 Task: Select the range D1:D11 in protected sheets and ranges.
Action: Mouse moved to (191, 71)
Screenshot: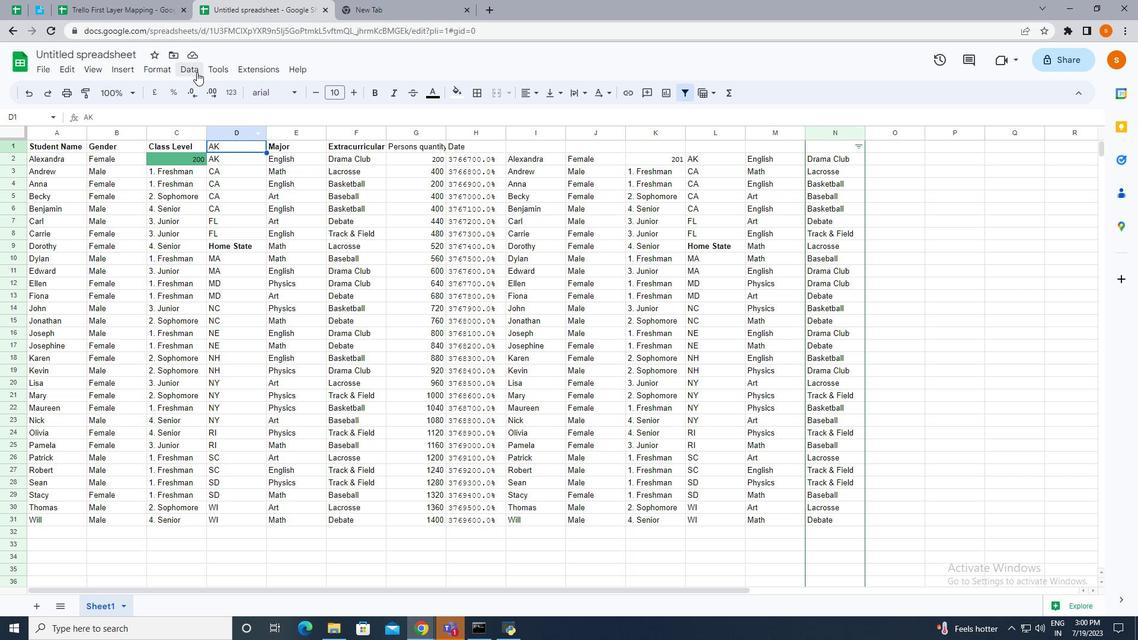 
Action: Mouse pressed left at (191, 71)
Screenshot: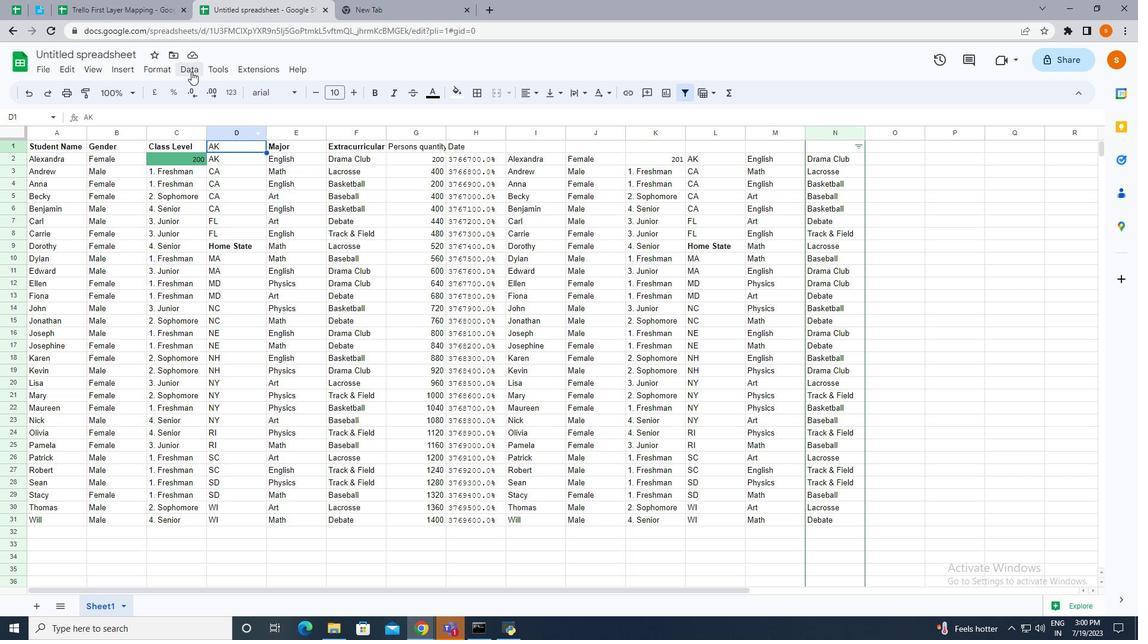 
Action: Mouse moved to (228, 203)
Screenshot: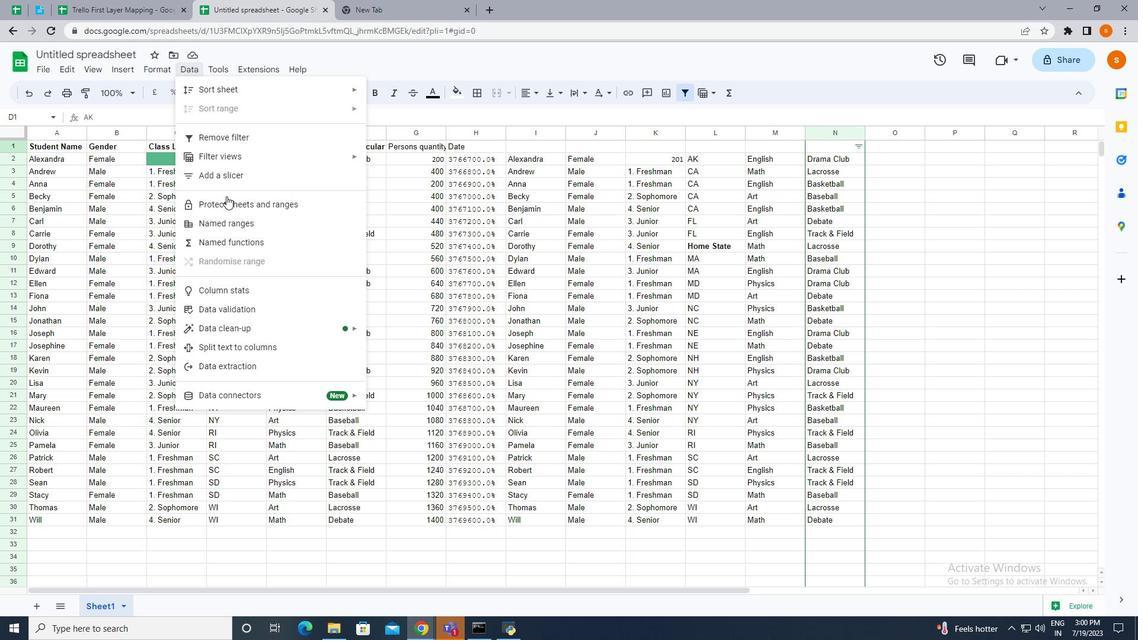 
Action: Mouse pressed left at (228, 203)
Screenshot: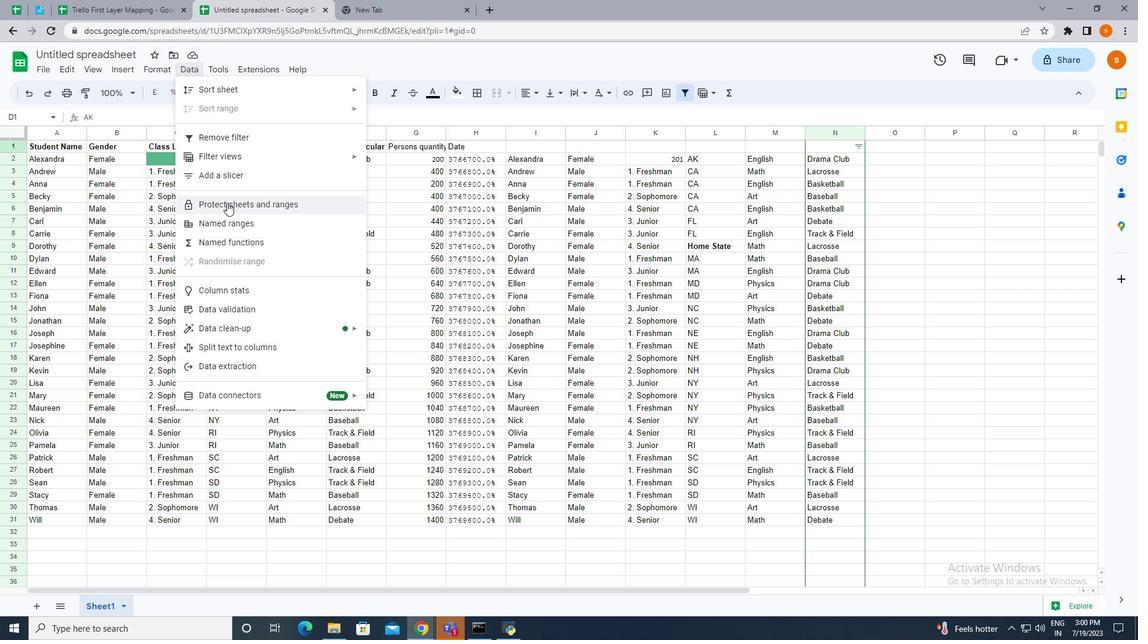 
Action: Mouse moved to (953, 125)
Screenshot: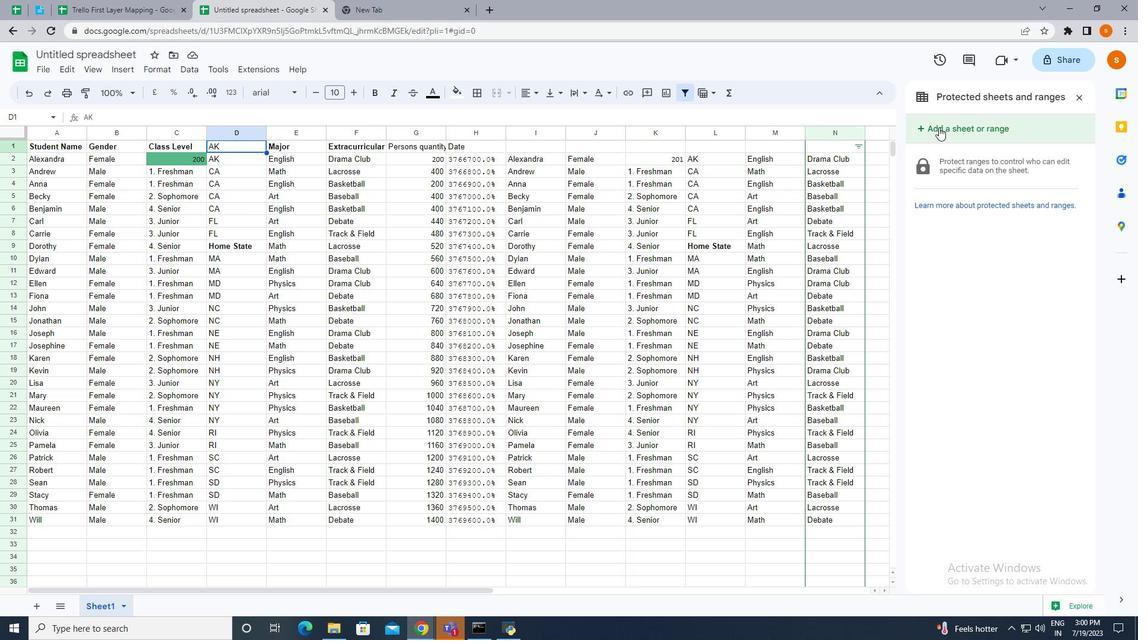 
Action: Mouse pressed left at (953, 125)
Screenshot: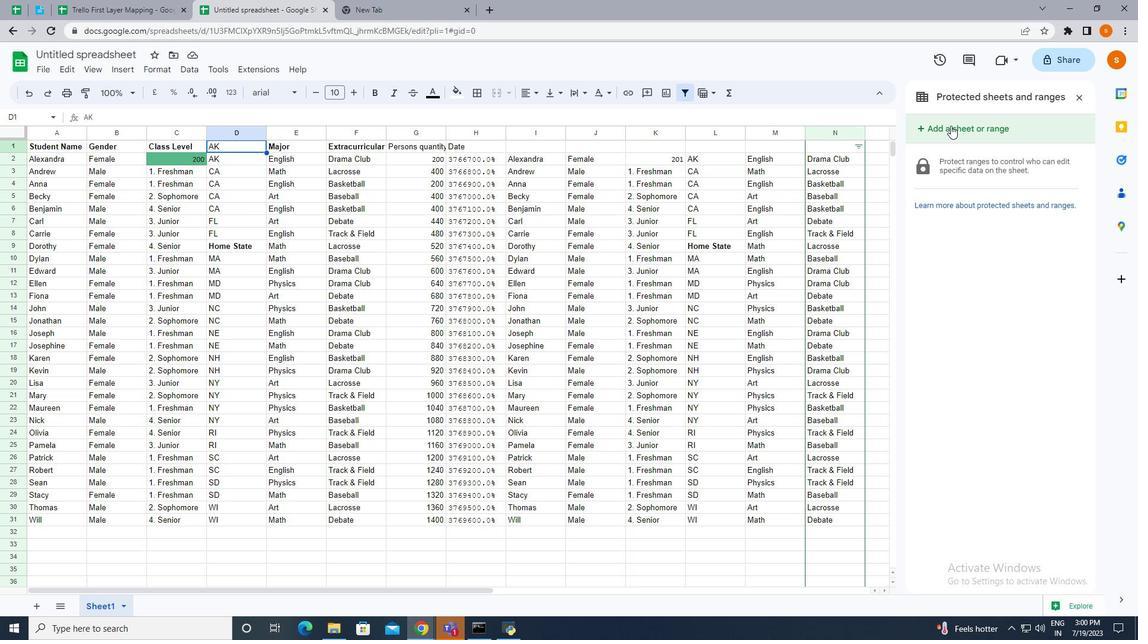
Action: Mouse moved to (976, 193)
Screenshot: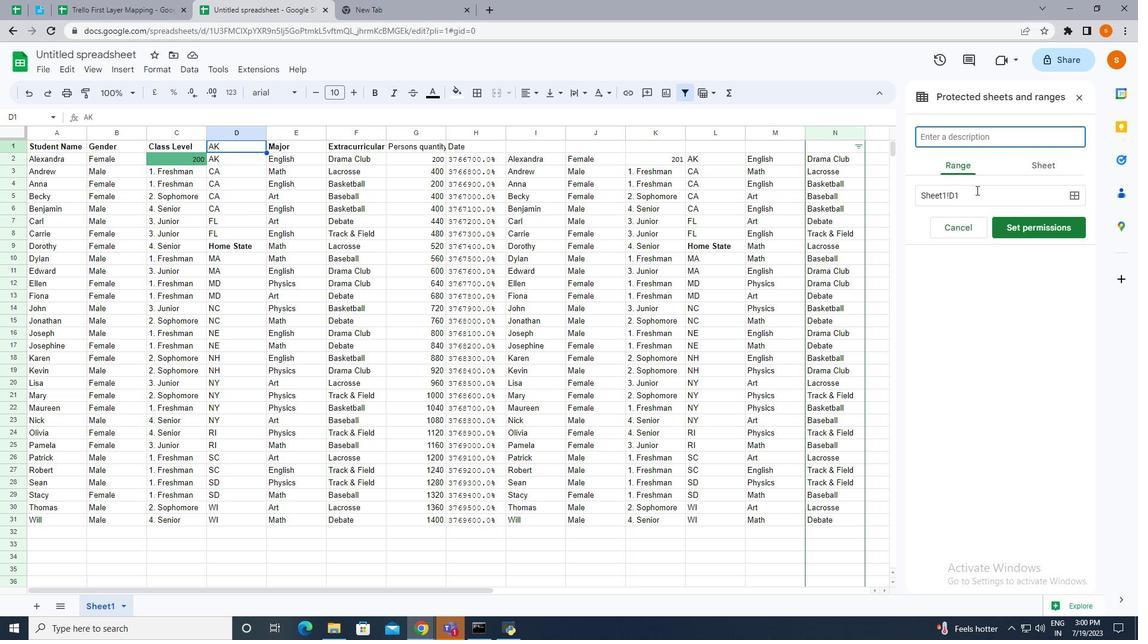 
Action: Mouse pressed left at (976, 193)
Screenshot: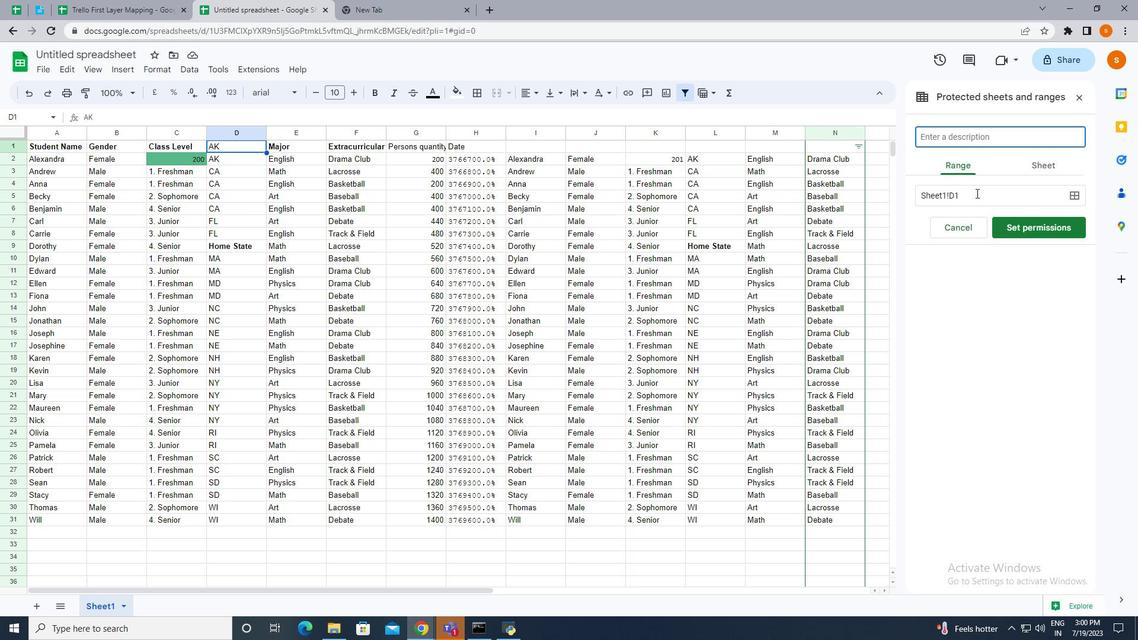 
Action: Mouse moved to (1069, 194)
Screenshot: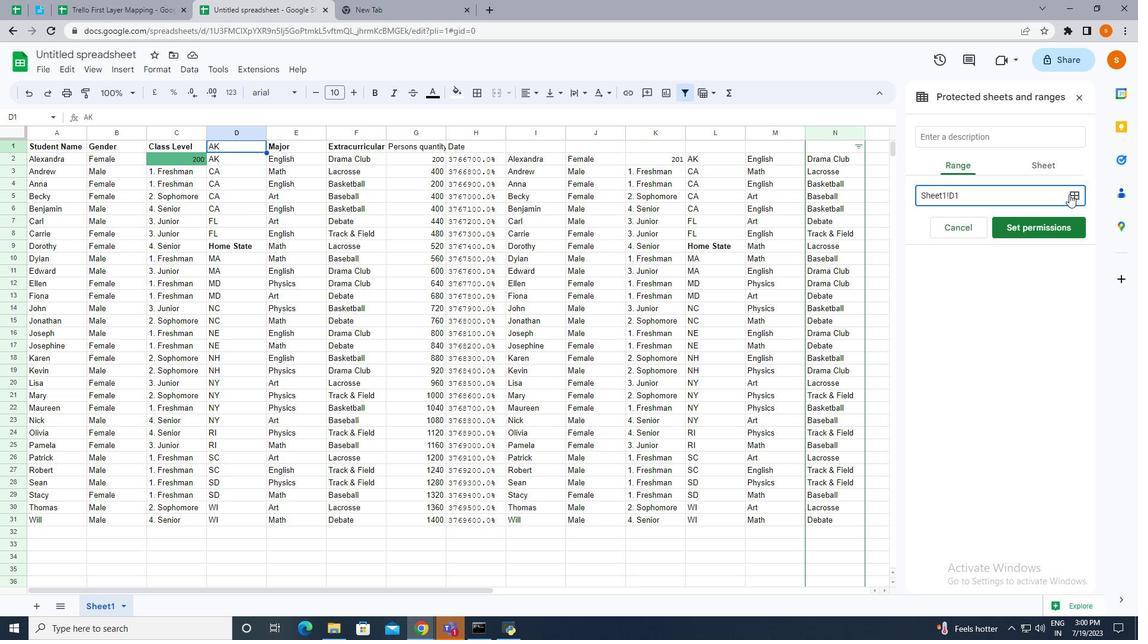 
Action: Mouse pressed left at (1069, 194)
Screenshot: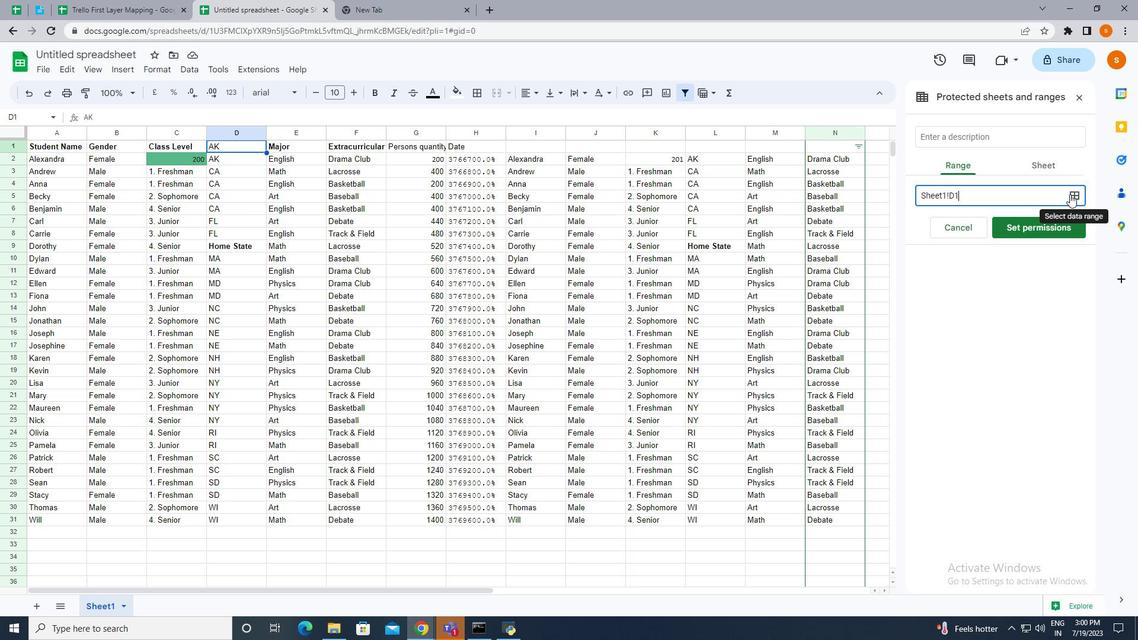 
Action: Mouse moved to (225, 145)
Screenshot: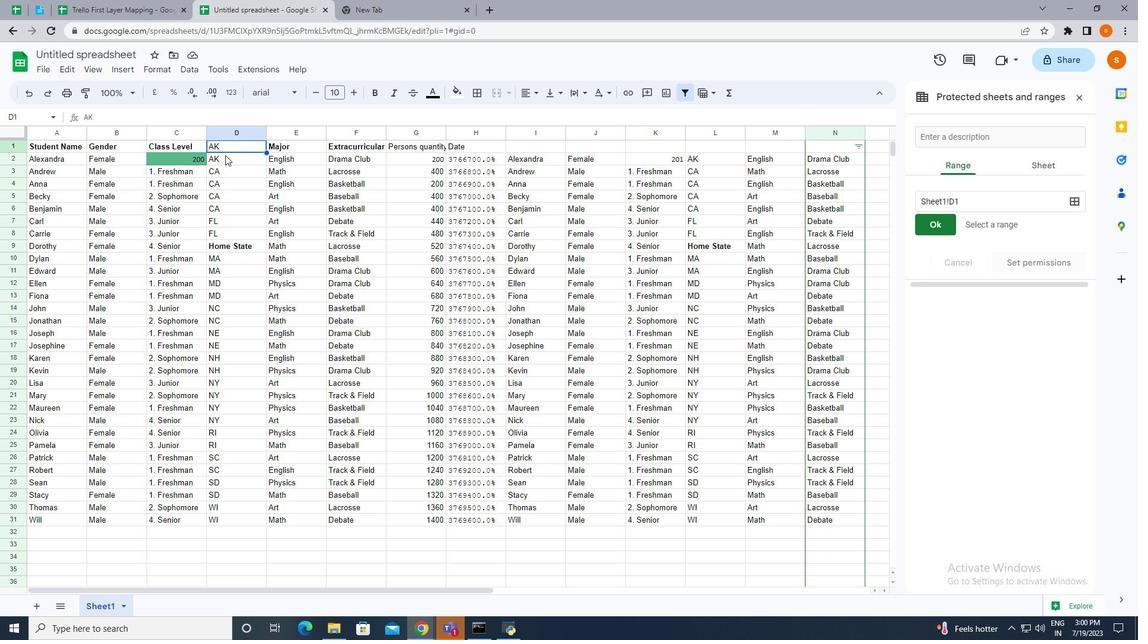 
Action: Mouse pressed left at (225, 145)
Screenshot: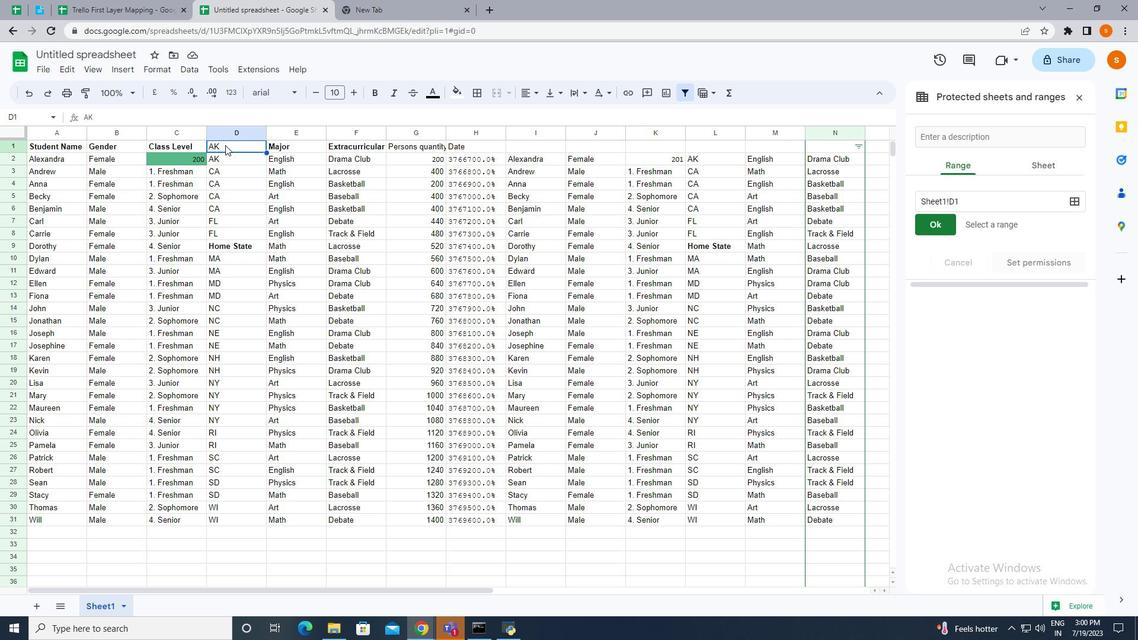 
Action: Mouse moved to (749, 313)
Screenshot: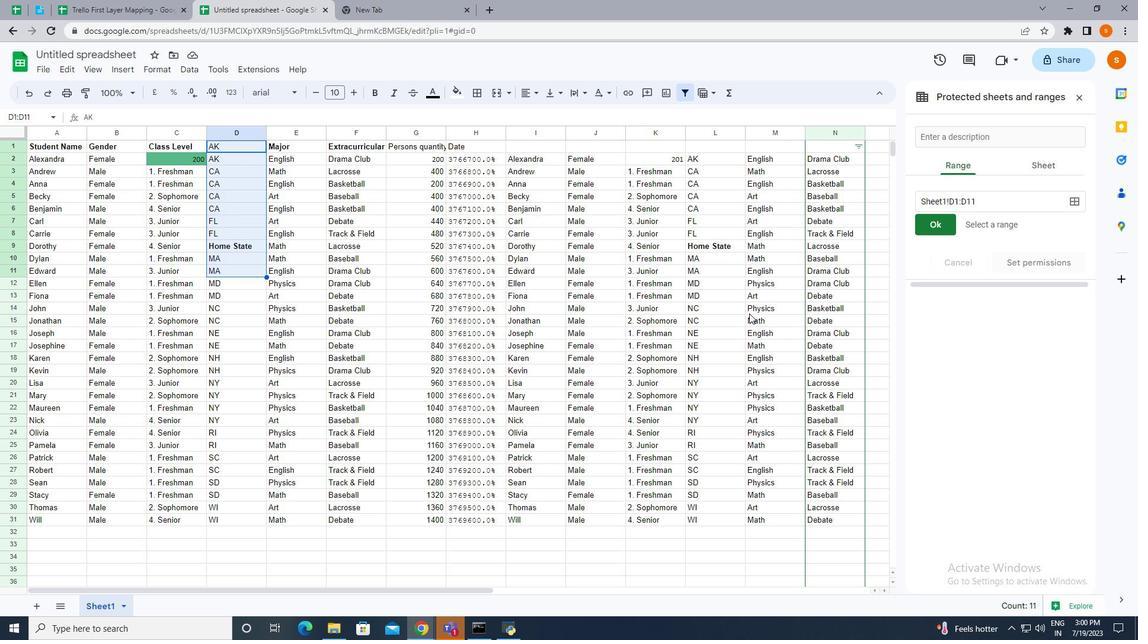 
